 Task: Search one way flight ticket for 1 adult, 1 child, 1 infant in seat in premium economy from Obyan,saipan Island: Saipan International Airport (francisco C. Ada) to New Bern: Coastal Carolina Regional Airport (was Craven County Regional) on 8-4-2023. Choice of flights is Delta. Number of bags: 1 checked bag. Price is upto 110000. Outbound departure time preference is 17:00.
Action: Mouse moved to (286, 242)
Screenshot: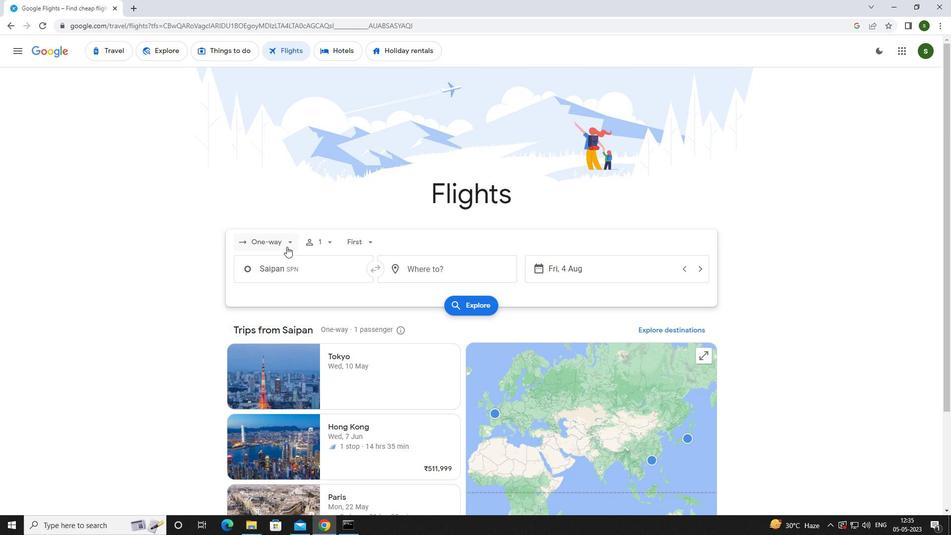 
Action: Mouse pressed left at (286, 242)
Screenshot: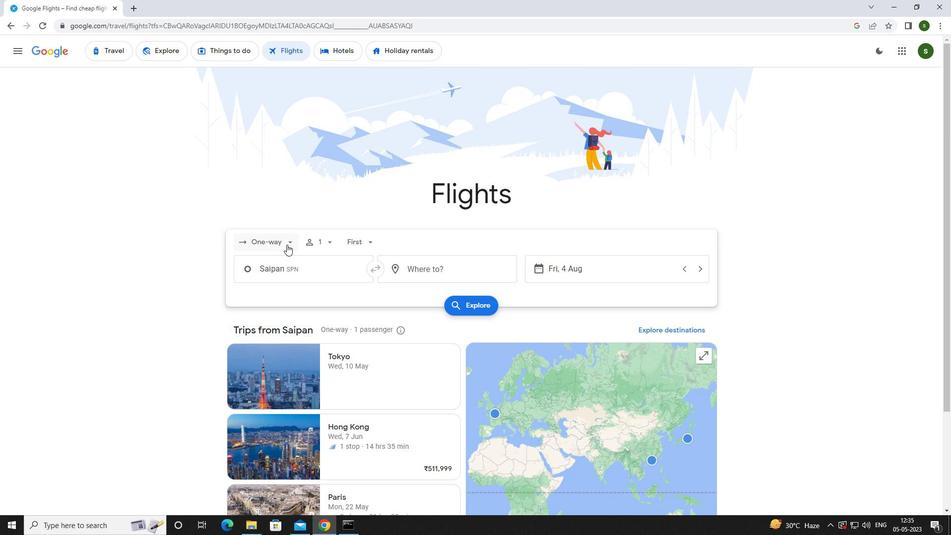 
Action: Mouse moved to (286, 288)
Screenshot: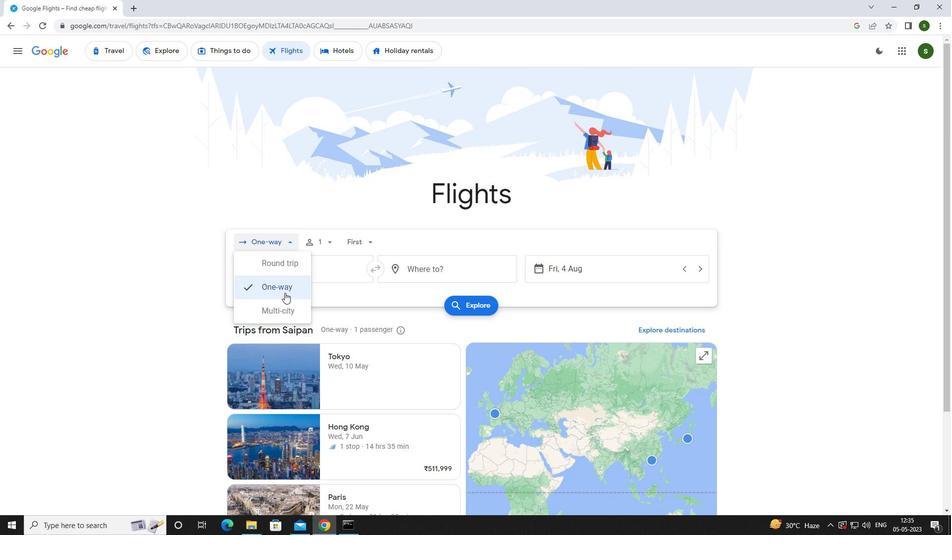 
Action: Mouse pressed left at (286, 288)
Screenshot: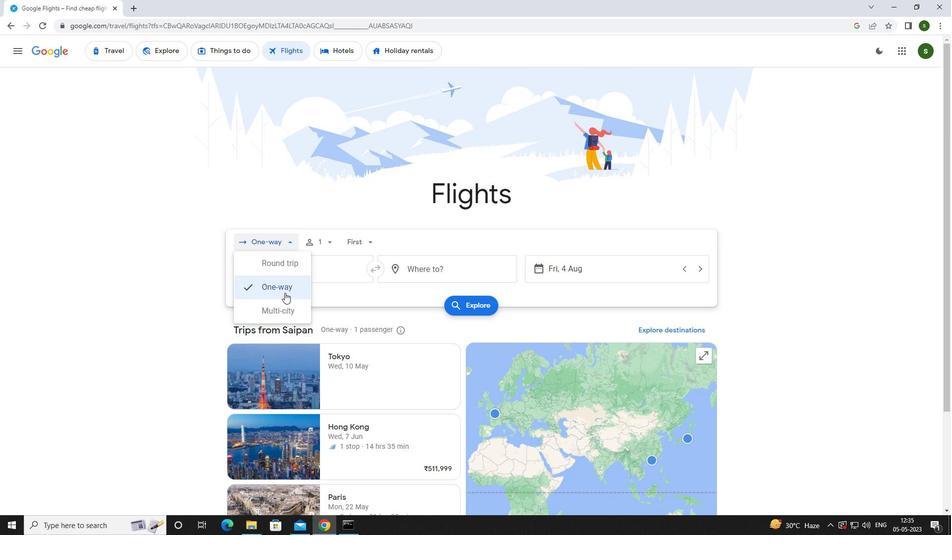 
Action: Mouse moved to (328, 239)
Screenshot: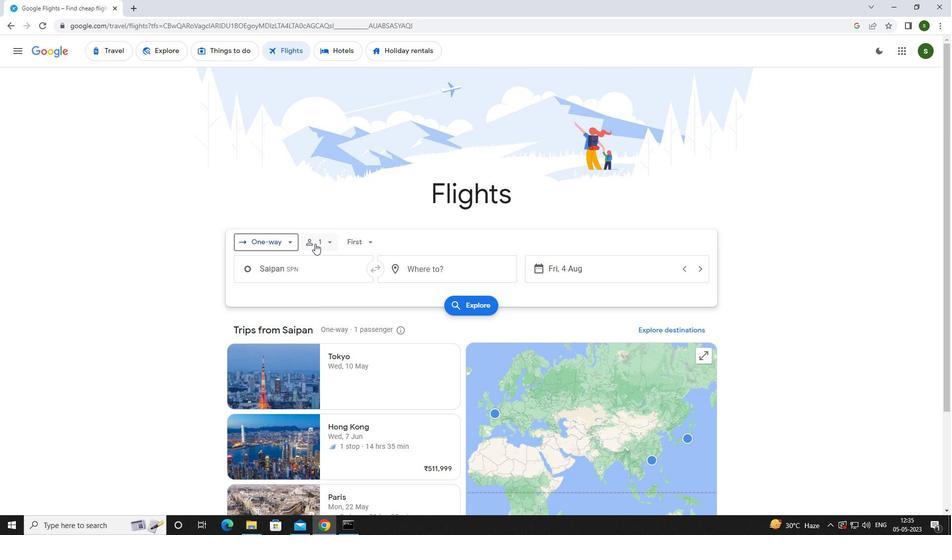 
Action: Mouse pressed left at (328, 239)
Screenshot: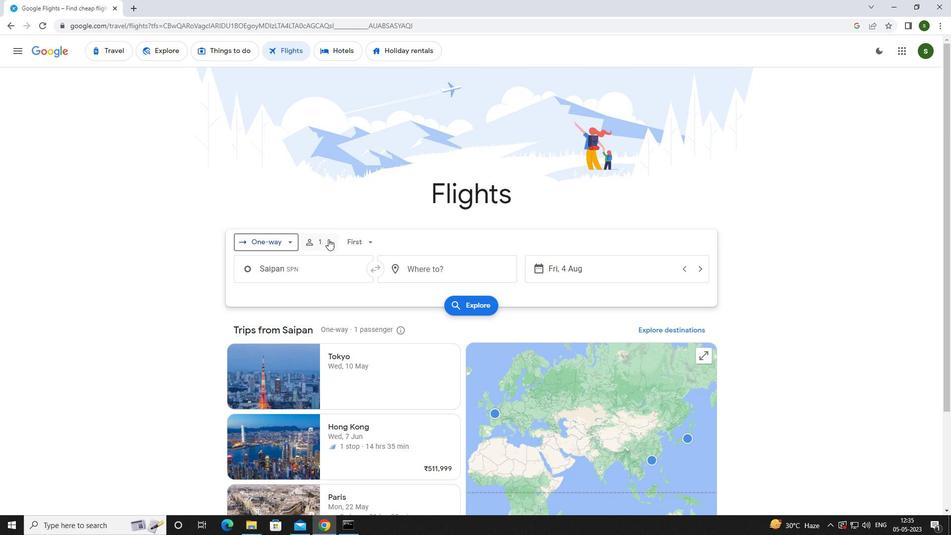 
Action: Mouse moved to (410, 295)
Screenshot: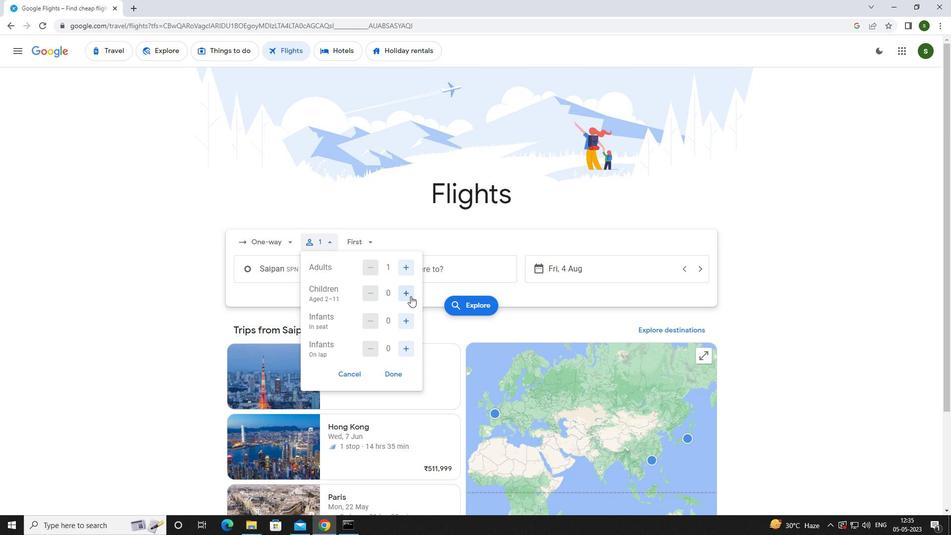 
Action: Mouse pressed left at (410, 295)
Screenshot: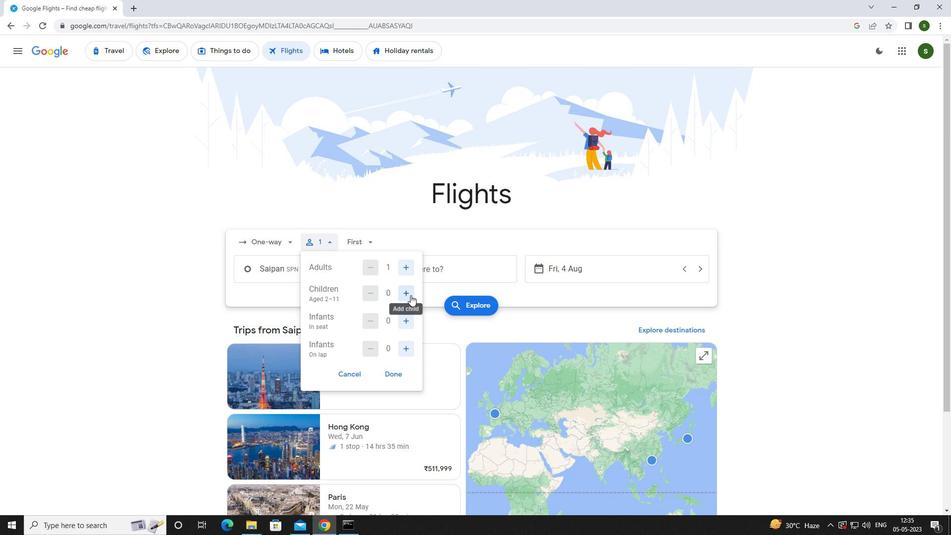 
Action: Mouse moved to (405, 320)
Screenshot: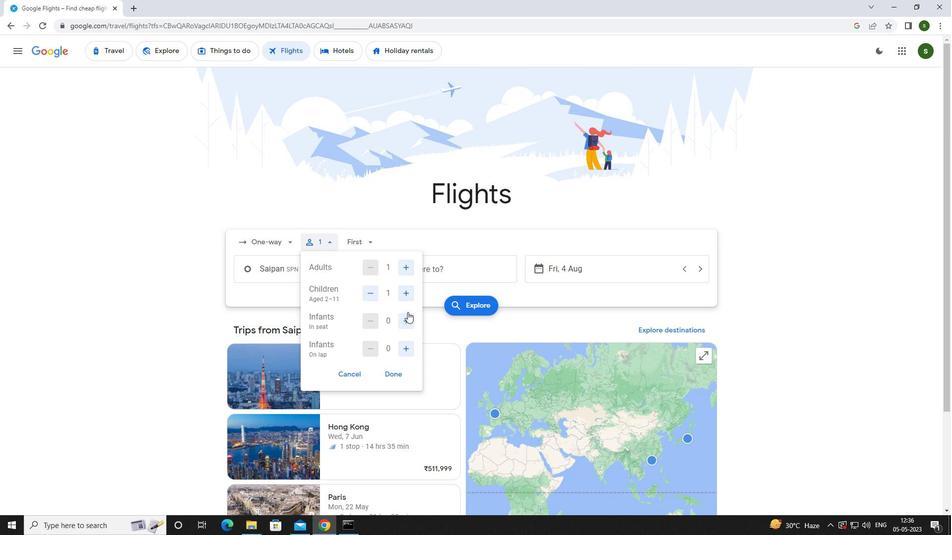 
Action: Mouse pressed left at (405, 320)
Screenshot: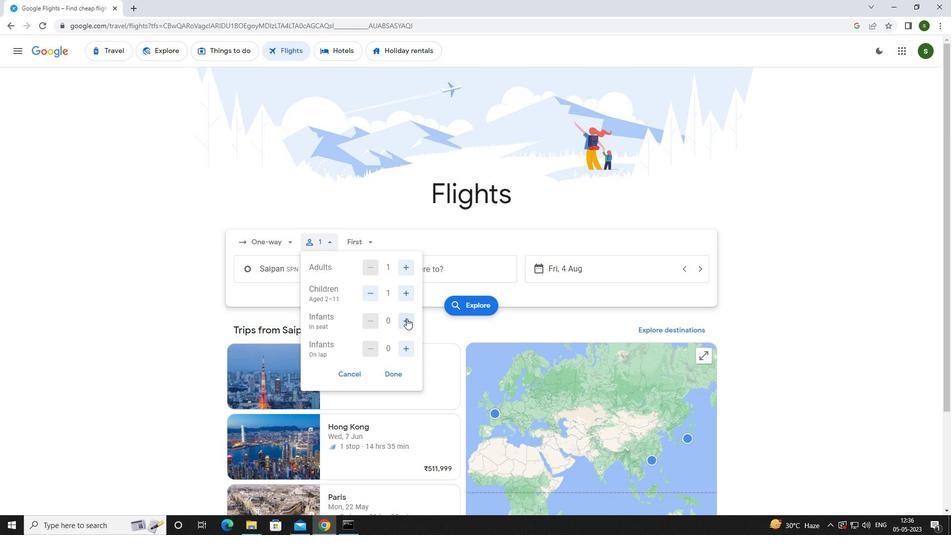 
Action: Mouse moved to (357, 239)
Screenshot: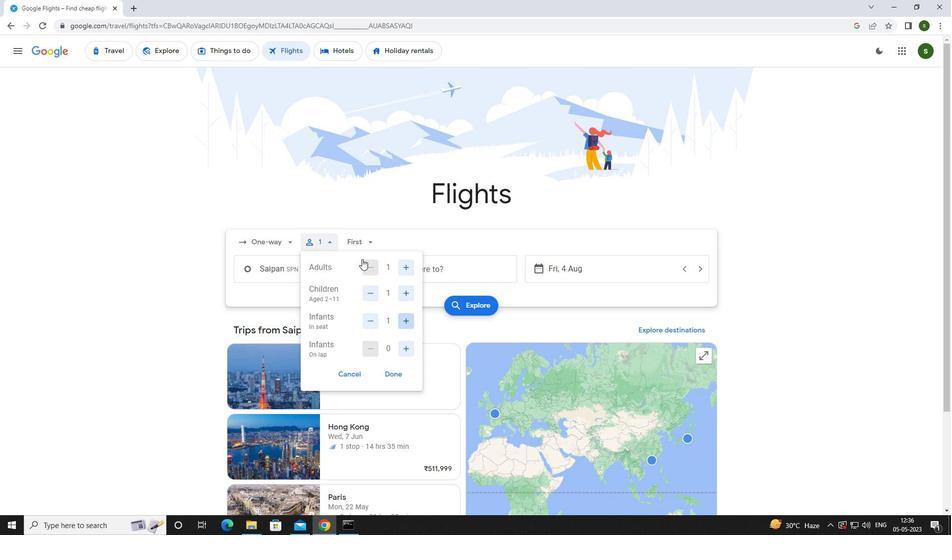 
Action: Mouse pressed left at (357, 239)
Screenshot: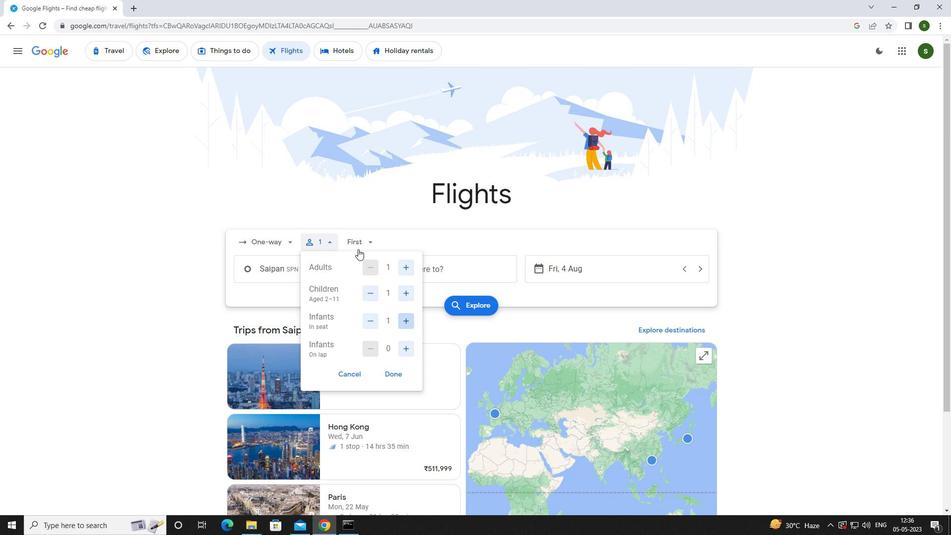 
Action: Mouse moved to (381, 281)
Screenshot: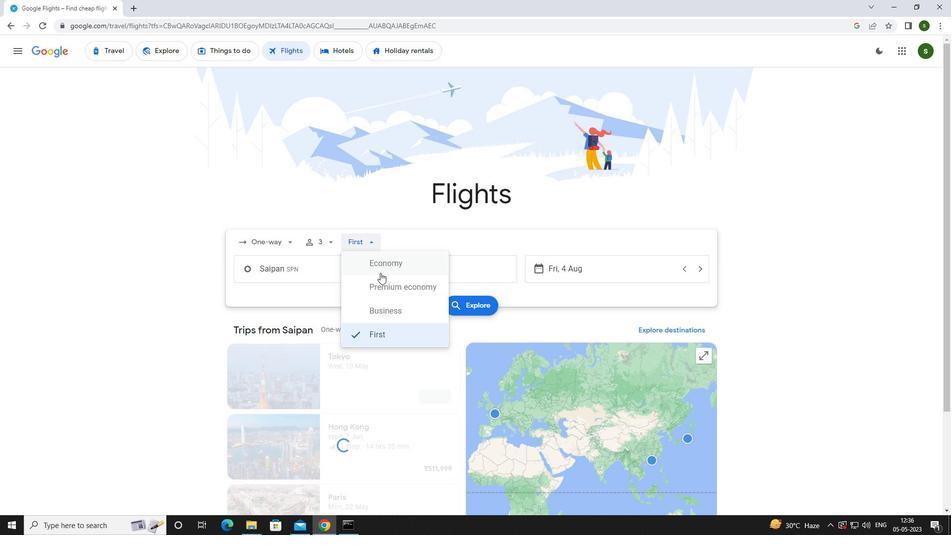 
Action: Mouse pressed left at (381, 281)
Screenshot: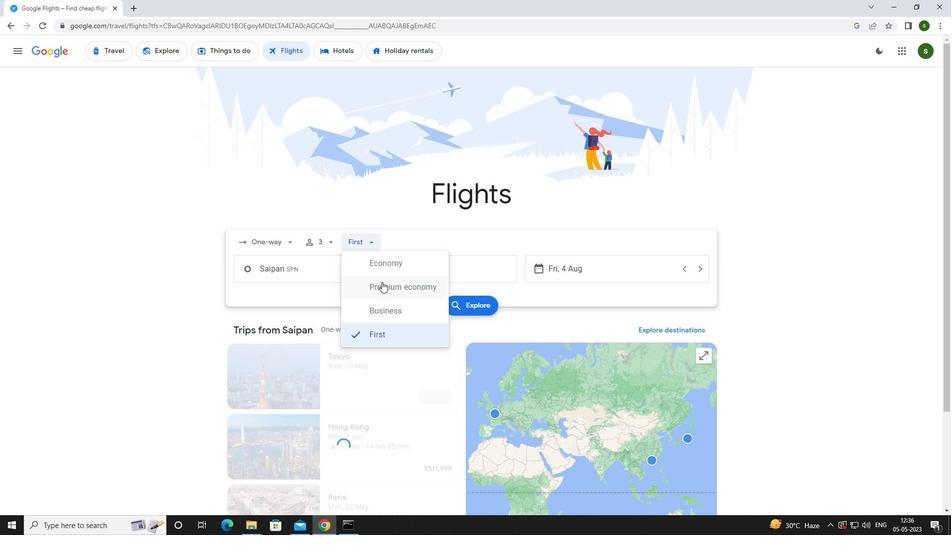 
Action: Mouse moved to (329, 269)
Screenshot: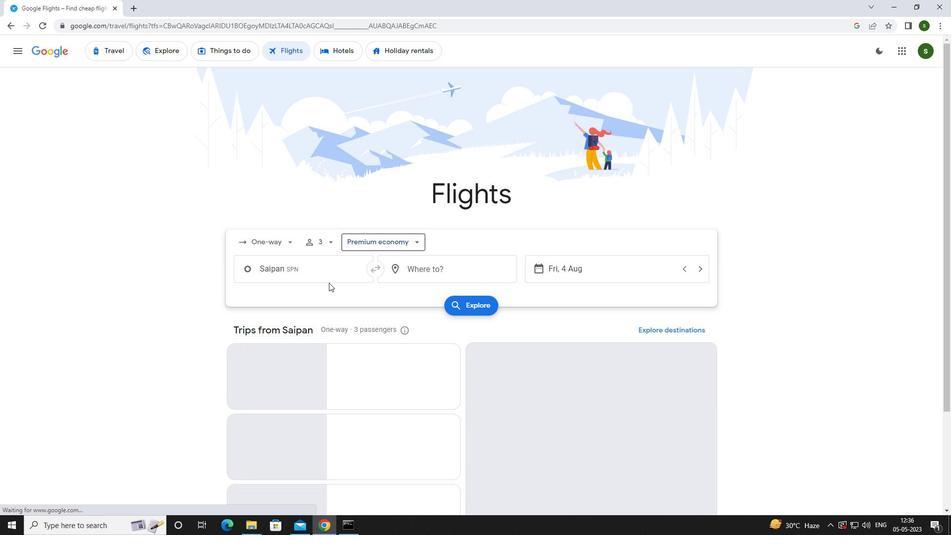 
Action: Mouse pressed left at (329, 269)
Screenshot: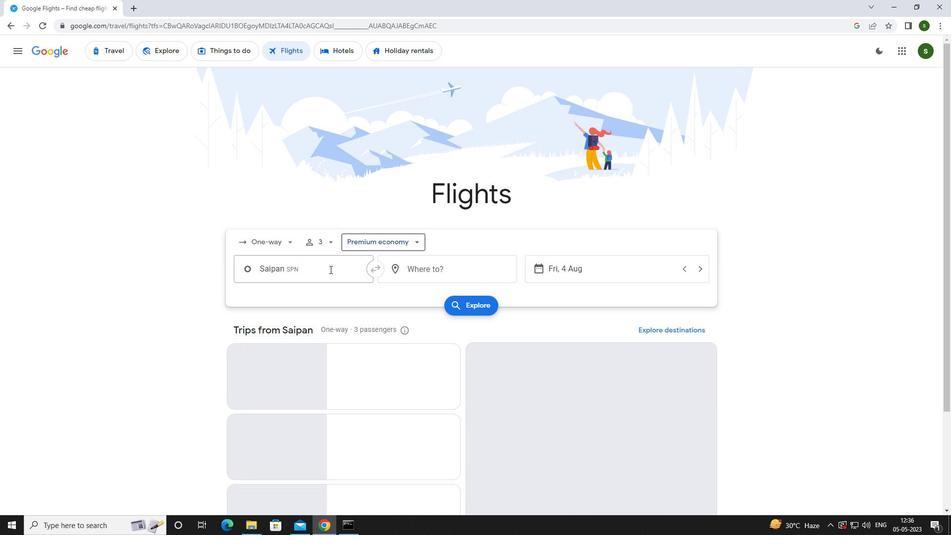 
Action: Key pressed <Key.caps_lock>o<Key.caps_lock>byan
Screenshot: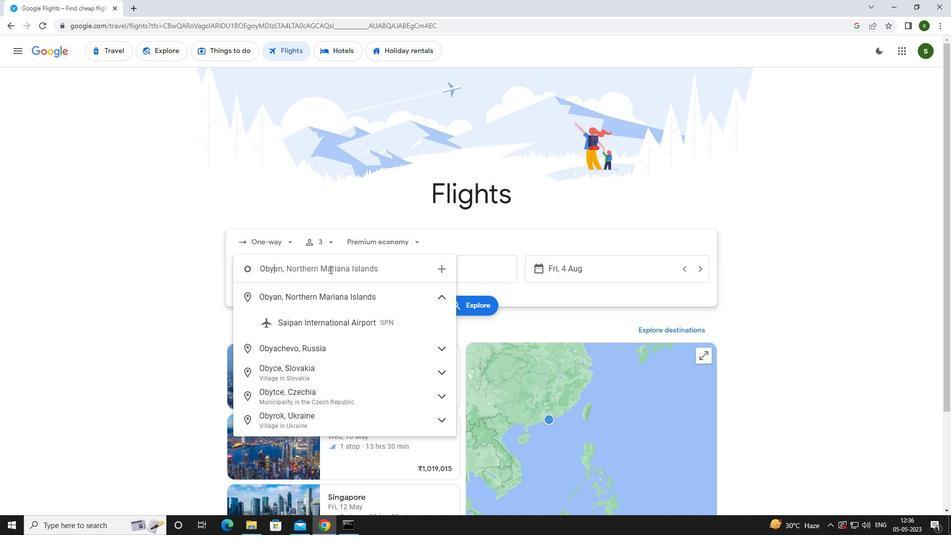 
Action: Mouse moved to (331, 320)
Screenshot: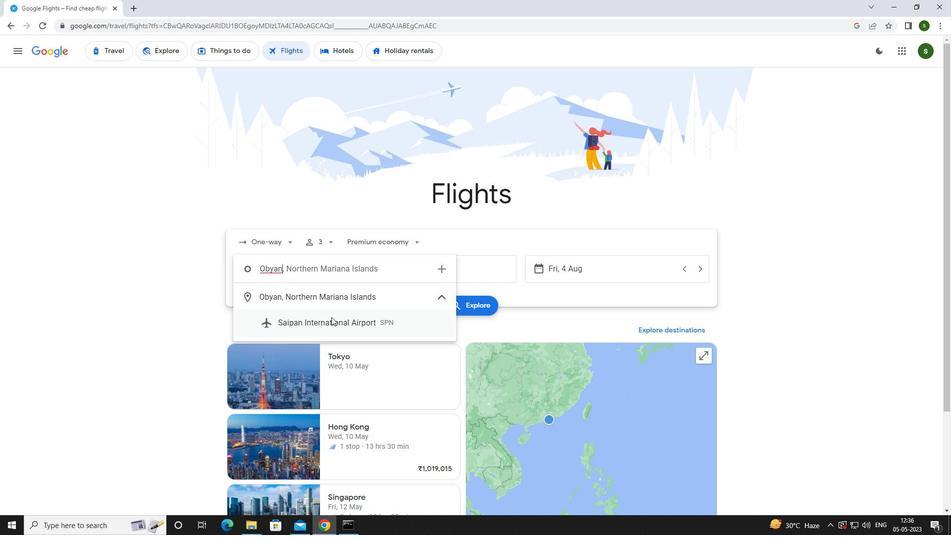 
Action: Mouse pressed left at (331, 320)
Screenshot: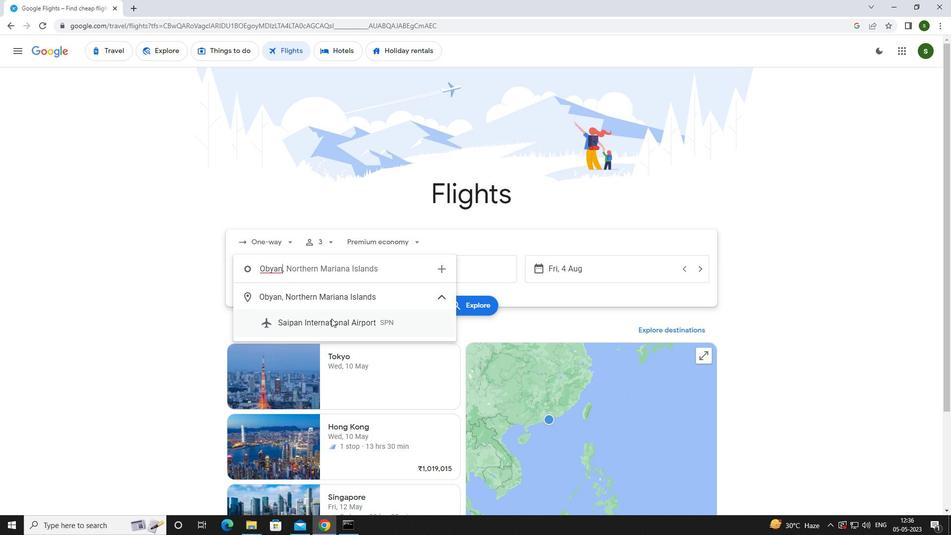 
Action: Mouse moved to (434, 268)
Screenshot: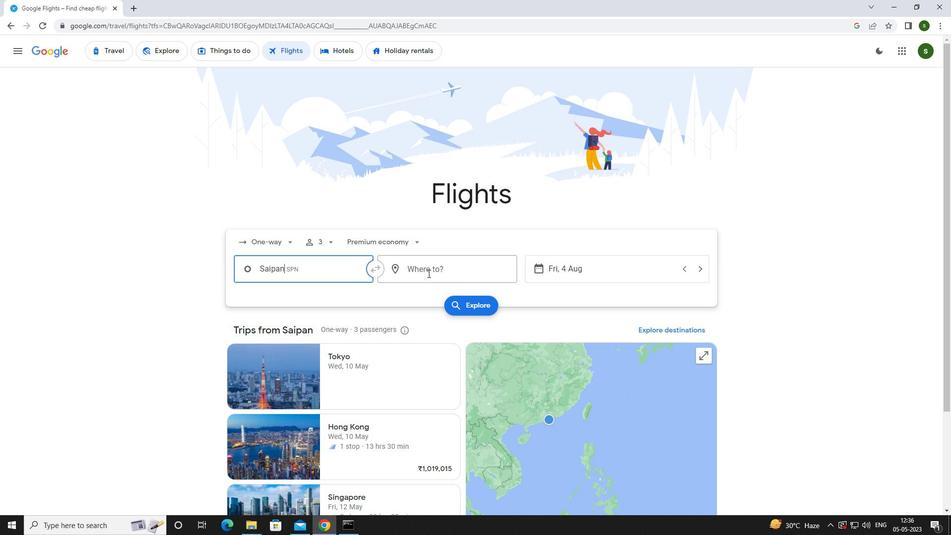
Action: Mouse pressed left at (434, 268)
Screenshot: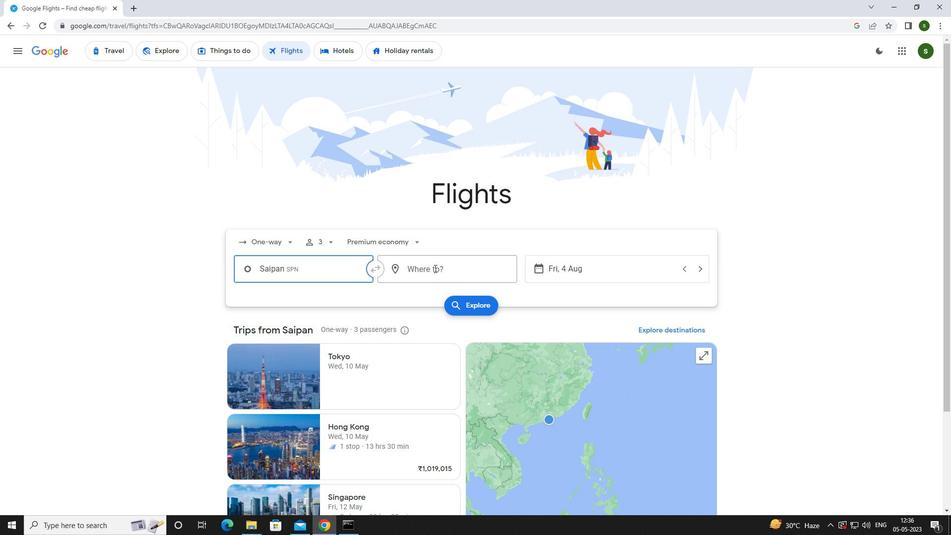 
Action: Key pressed <Key.caps_lock>c<Key.caps_lock>oastal
Screenshot: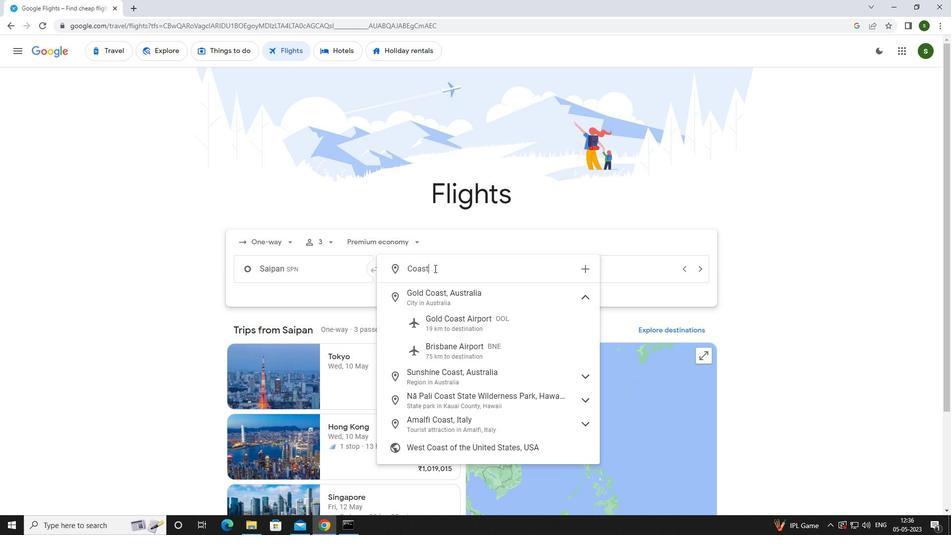 
Action: Mouse moved to (429, 290)
Screenshot: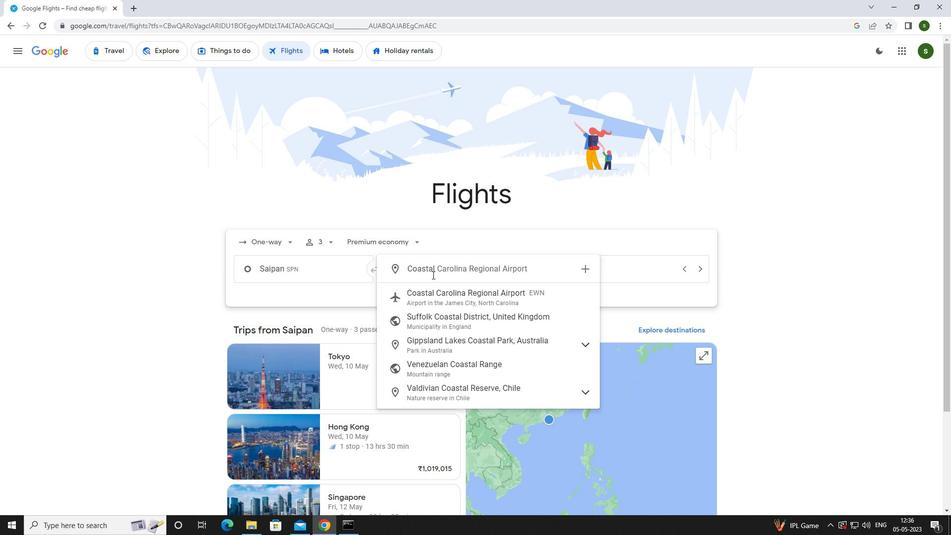 
Action: Mouse pressed left at (429, 290)
Screenshot: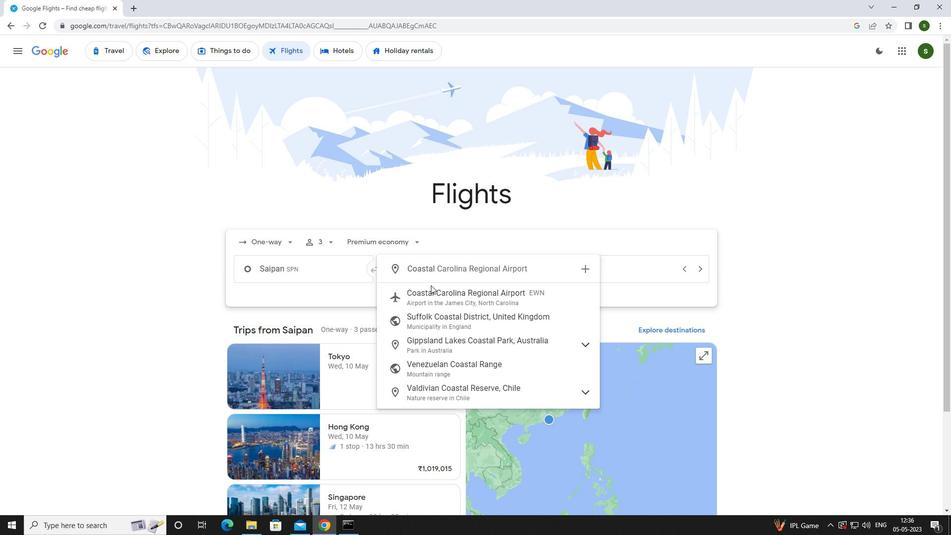 
Action: Mouse moved to (593, 268)
Screenshot: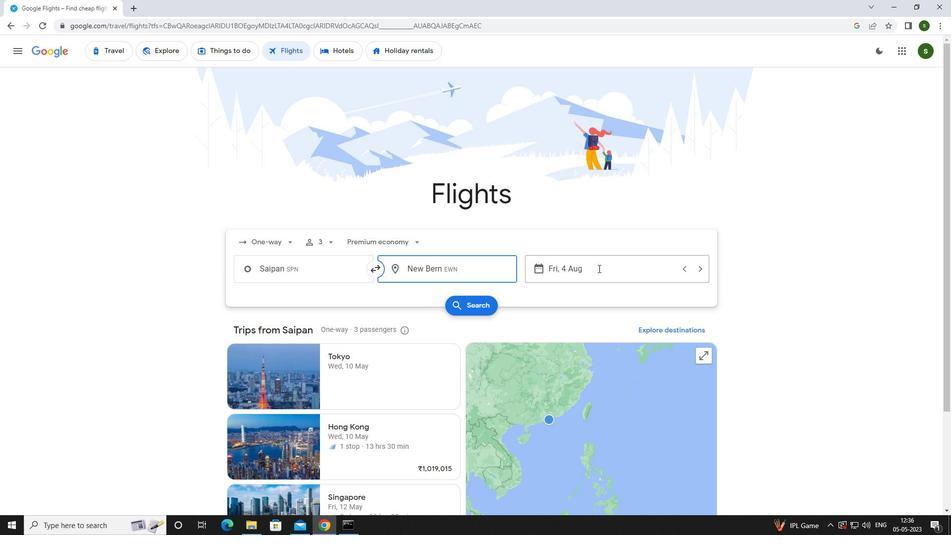 
Action: Mouse pressed left at (593, 268)
Screenshot: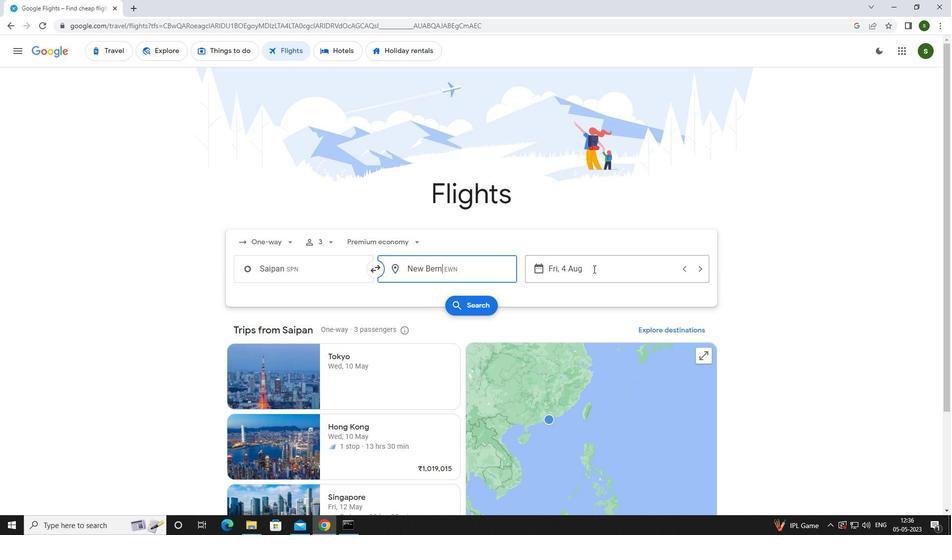 
Action: Mouse moved to (480, 336)
Screenshot: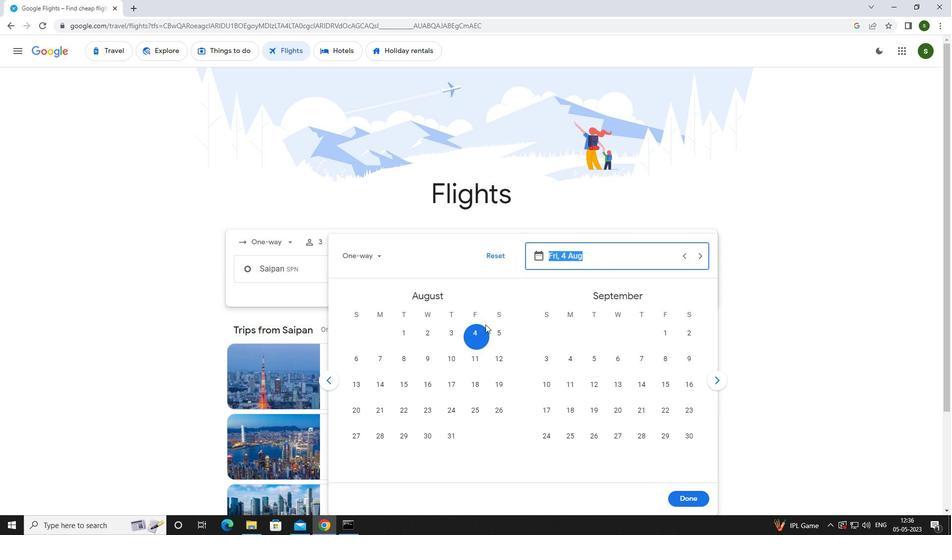 
Action: Mouse pressed left at (480, 336)
Screenshot: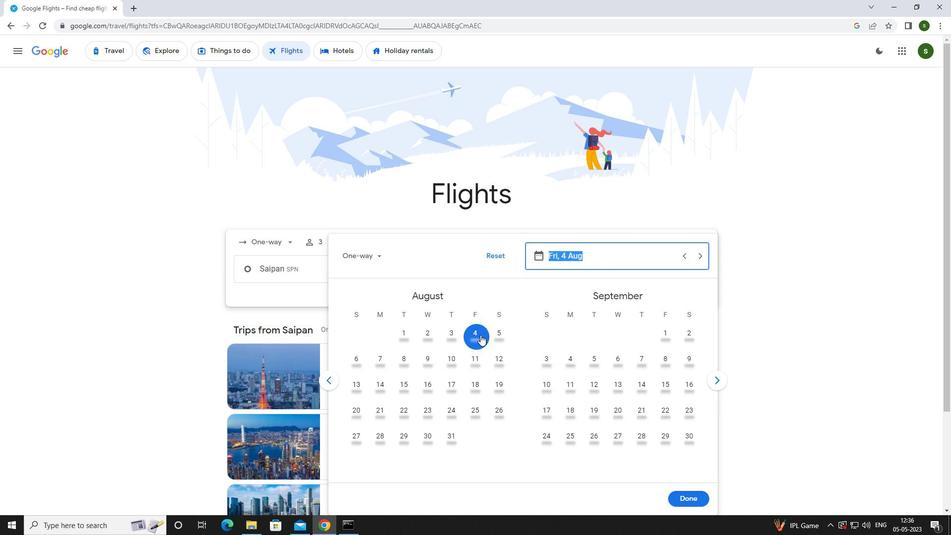 
Action: Mouse moved to (681, 493)
Screenshot: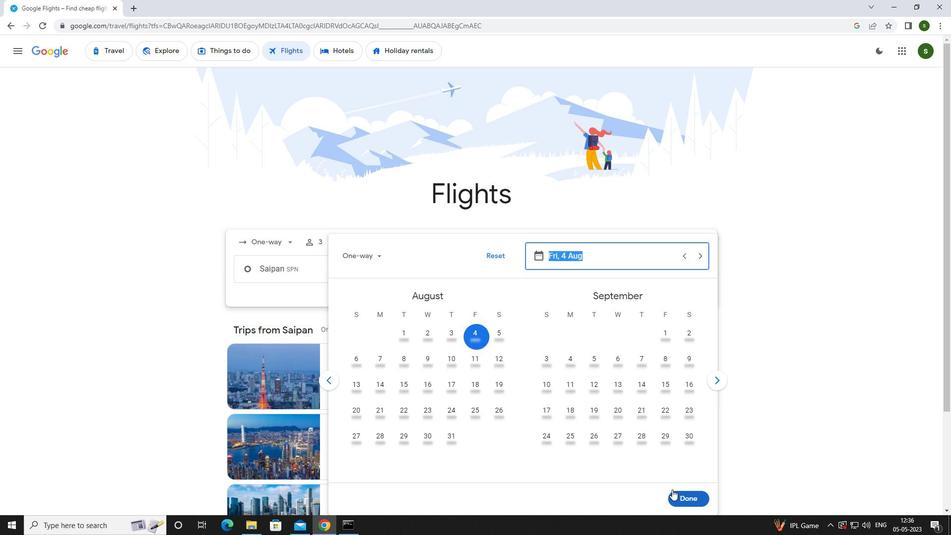 
Action: Mouse pressed left at (681, 493)
Screenshot: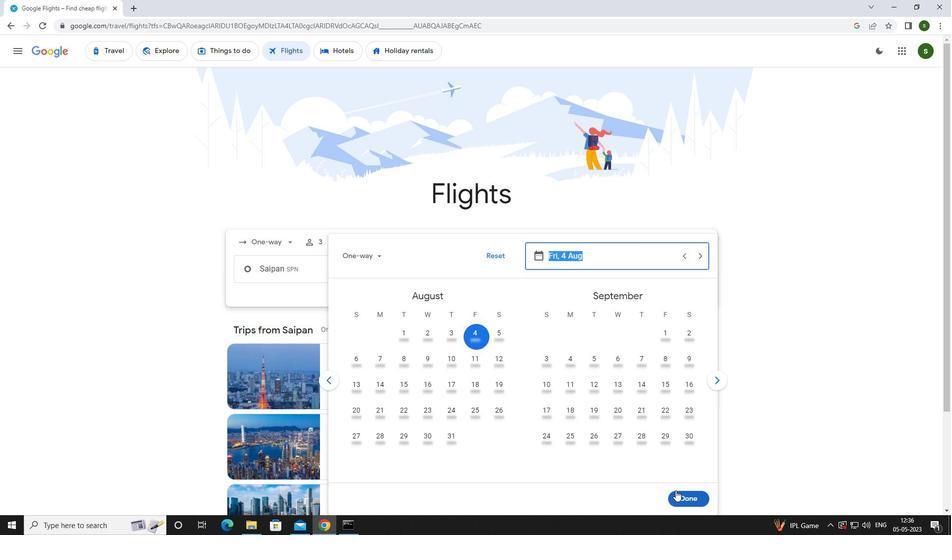 
Action: Mouse moved to (457, 306)
Screenshot: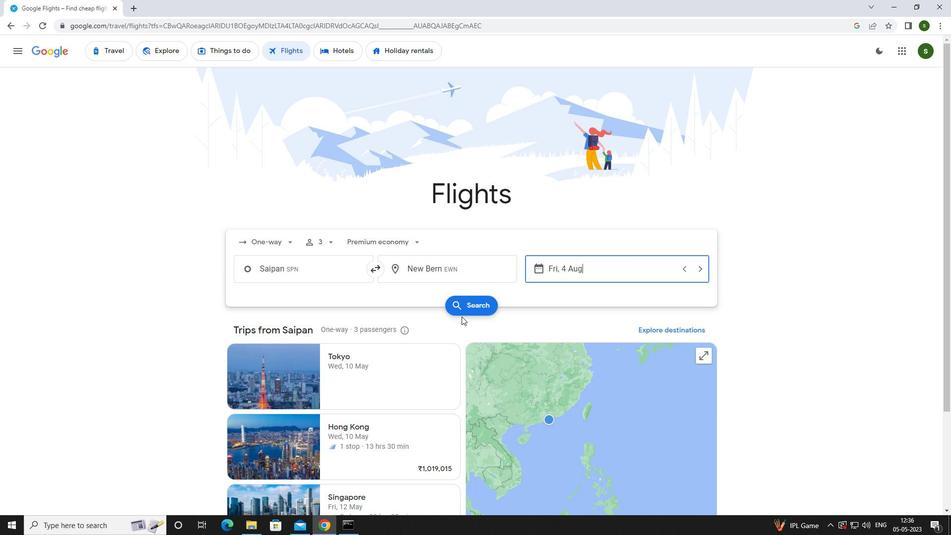
Action: Mouse pressed left at (457, 306)
Screenshot: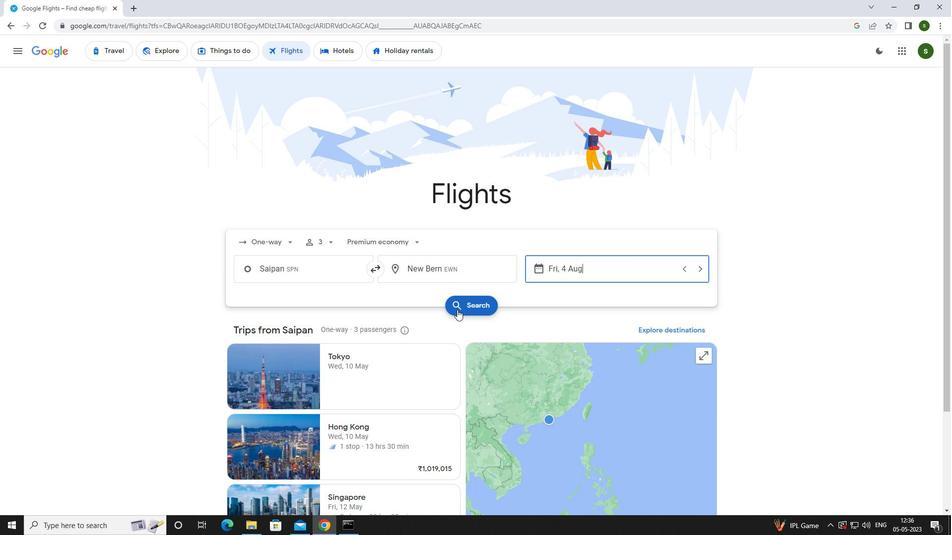 
Action: Mouse moved to (255, 144)
Screenshot: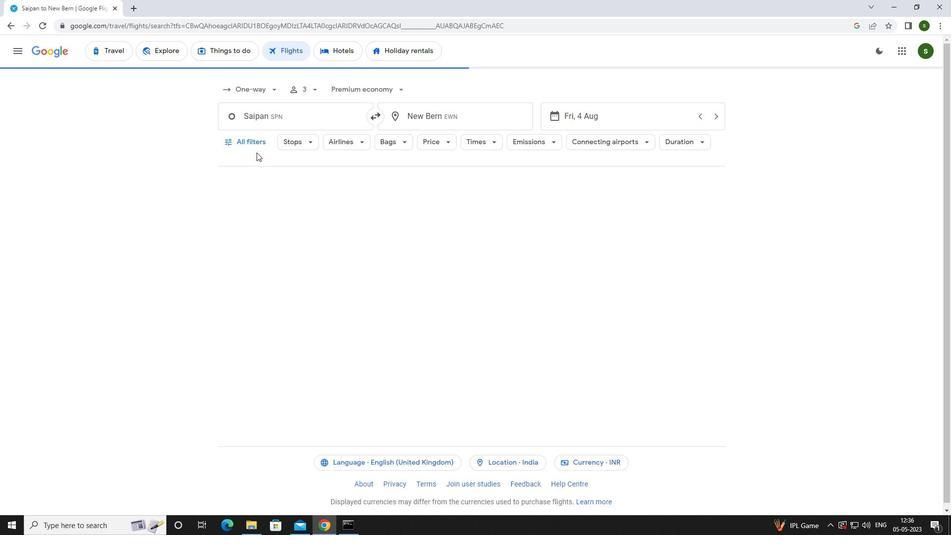 
Action: Mouse pressed left at (255, 144)
Screenshot: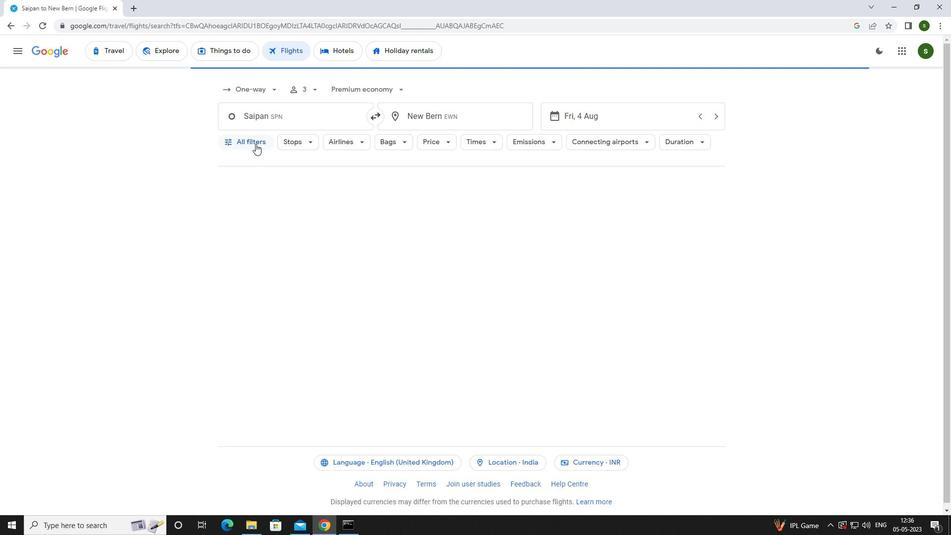 
Action: Mouse moved to (370, 350)
Screenshot: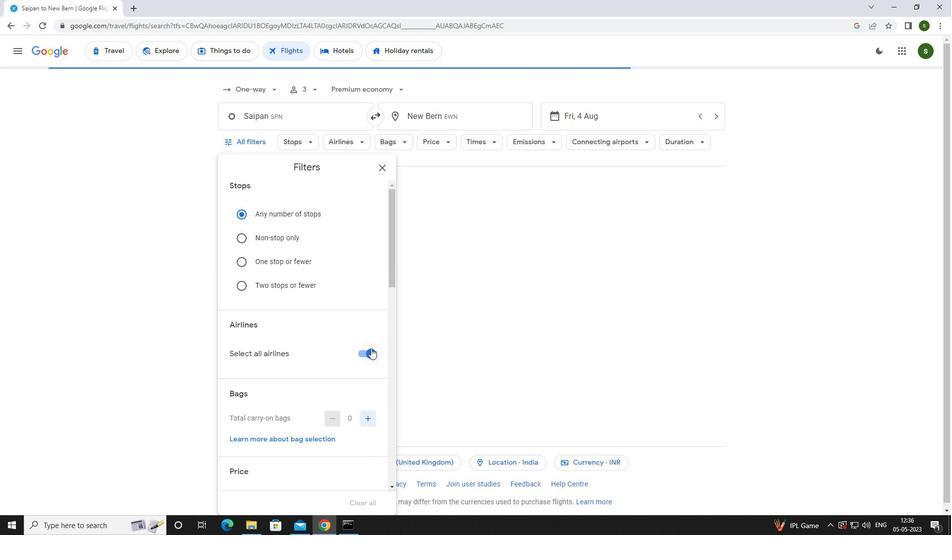
Action: Mouse pressed left at (370, 350)
Screenshot: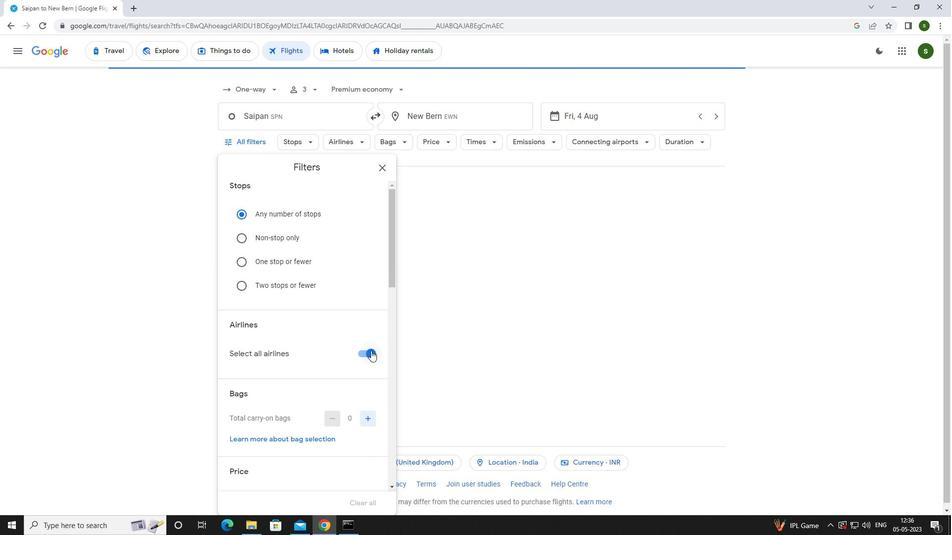 
Action: Mouse moved to (369, 351)
Screenshot: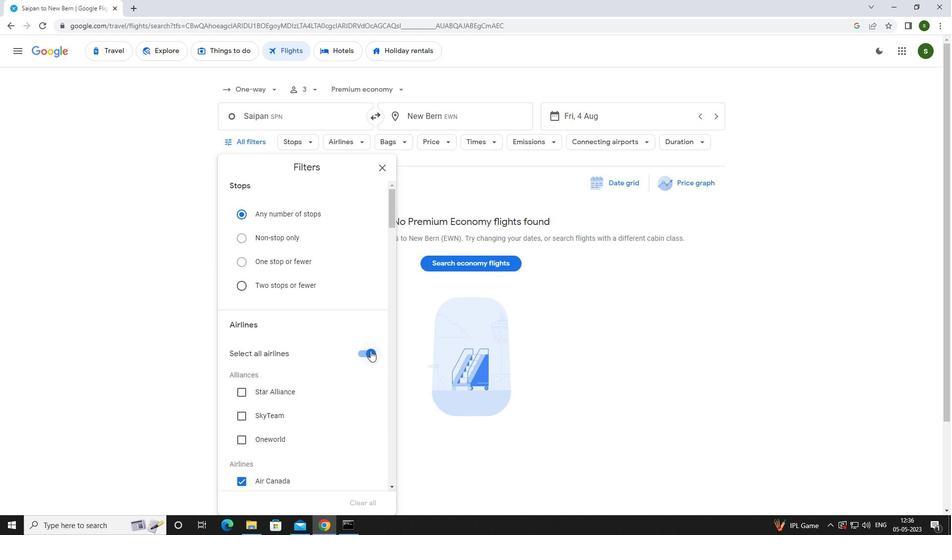 
Action: Mouse pressed left at (369, 351)
Screenshot: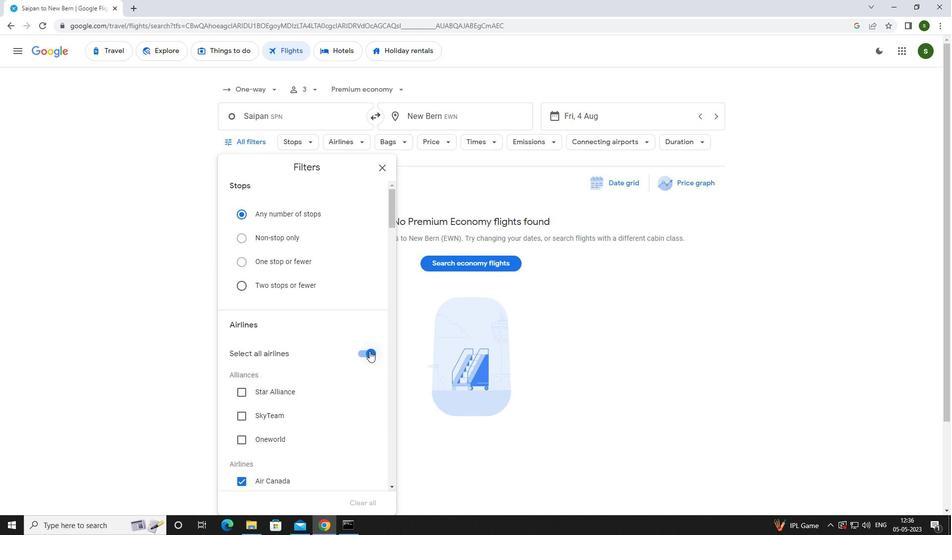 
Action: Mouse moved to (369, 351)
Screenshot: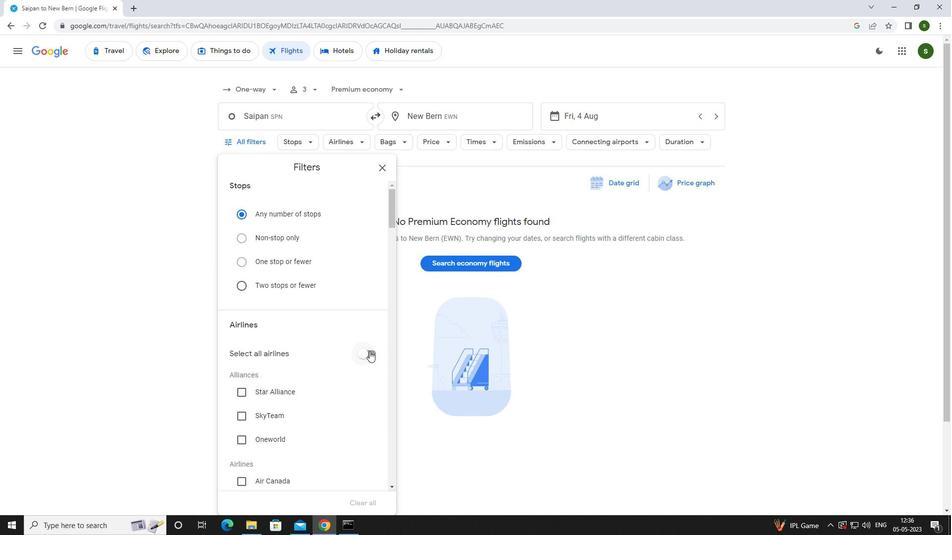 
Action: Mouse scrolled (369, 350) with delta (0, 0)
Screenshot: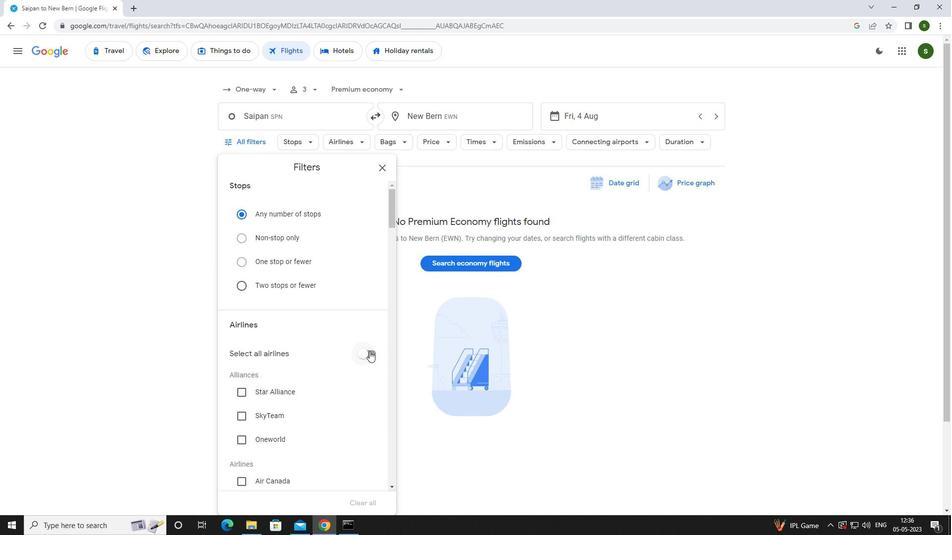 
Action: Mouse moved to (366, 351)
Screenshot: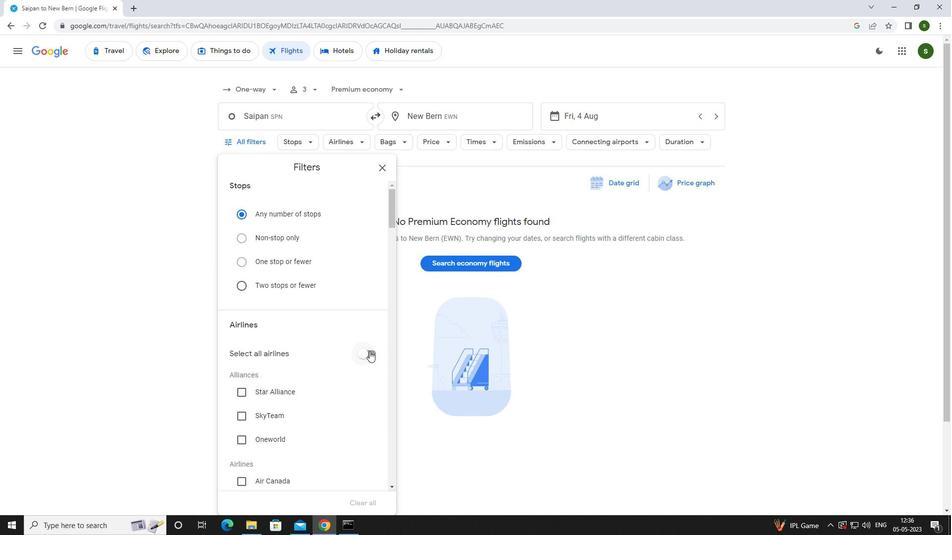 
Action: Mouse scrolled (366, 350) with delta (0, 0)
Screenshot: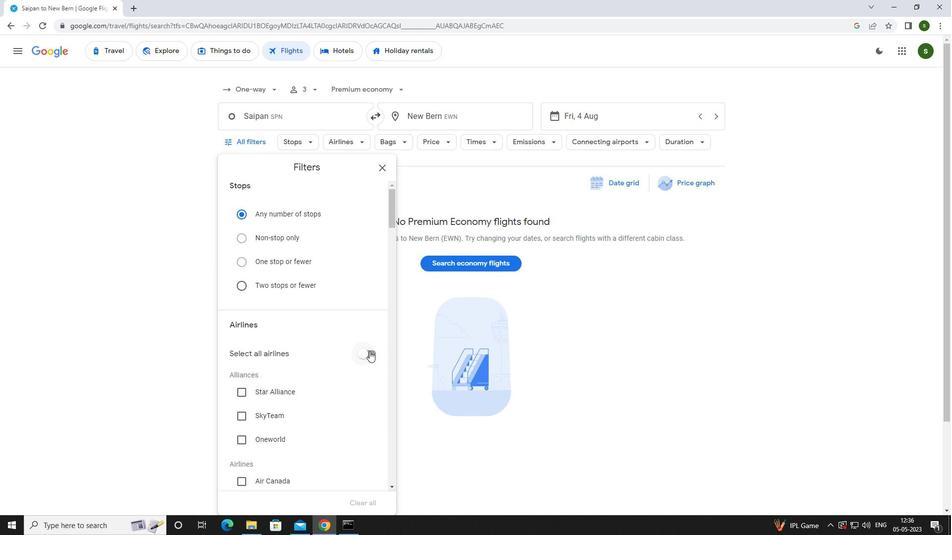 
Action: Mouse moved to (353, 347)
Screenshot: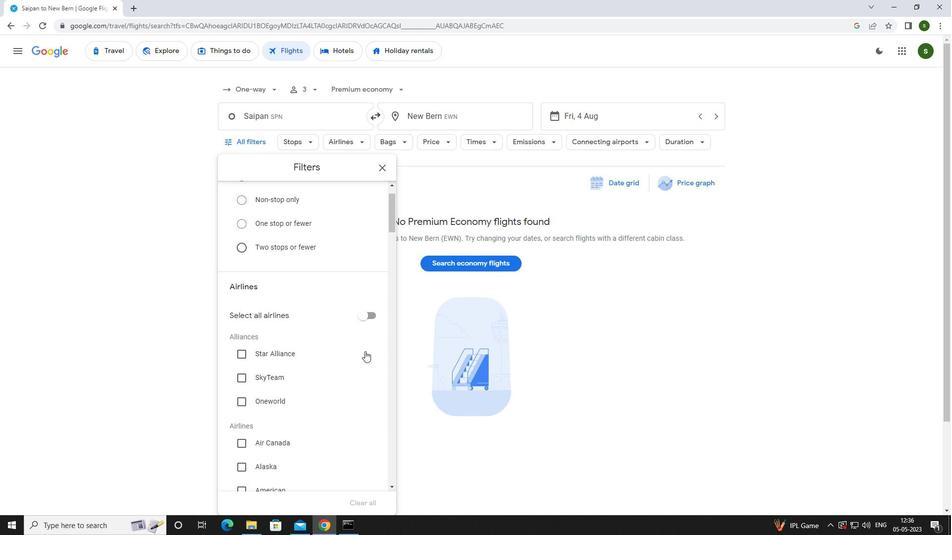 
Action: Mouse scrolled (353, 347) with delta (0, 0)
Screenshot: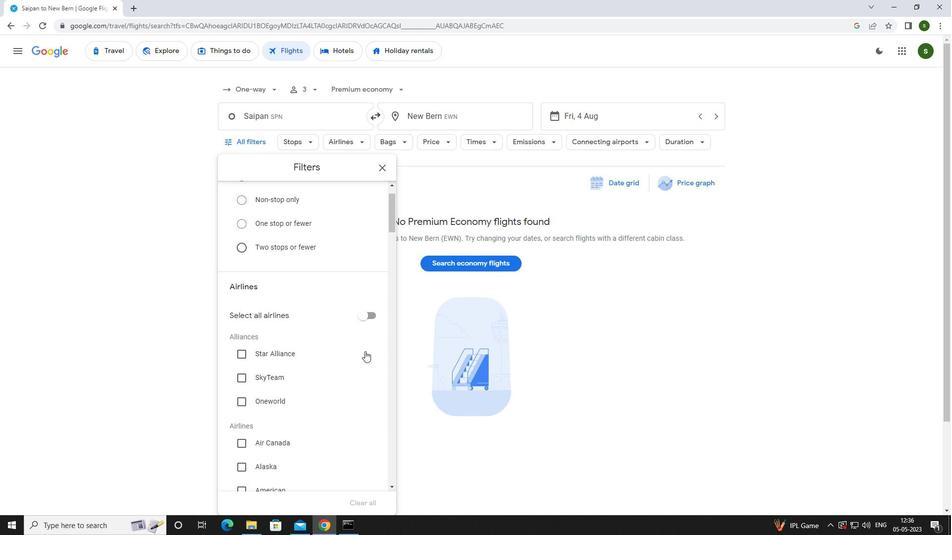 
Action: Mouse moved to (350, 344)
Screenshot: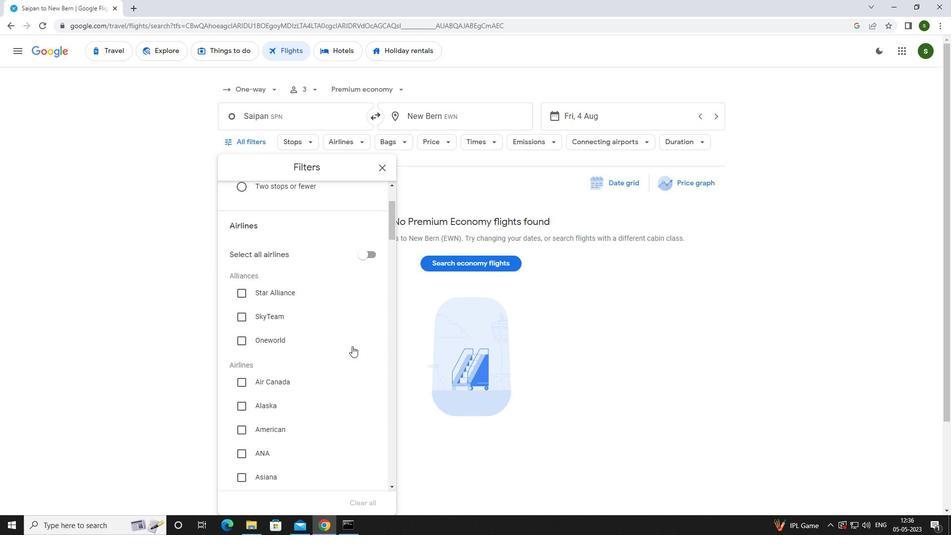 
Action: Mouse scrolled (350, 344) with delta (0, 0)
Screenshot: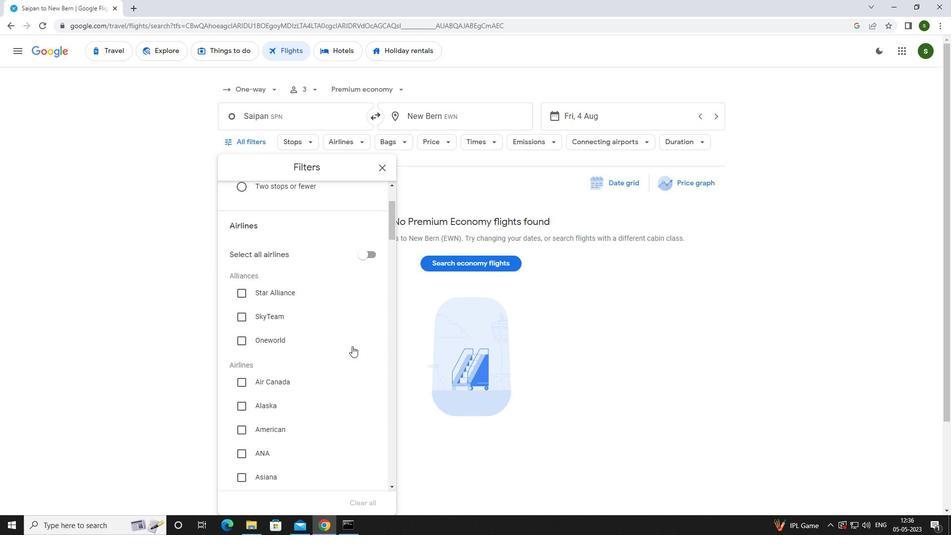 
Action: Mouse moved to (349, 342)
Screenshot: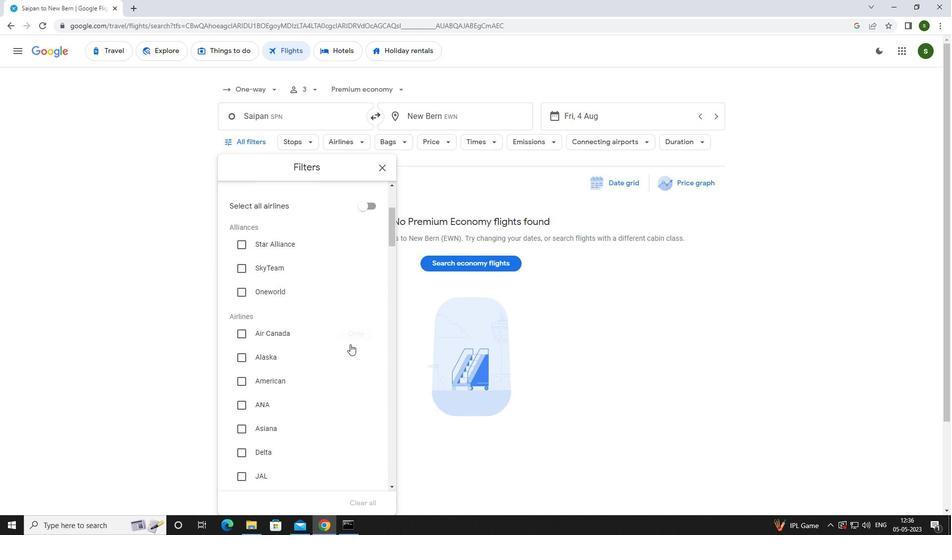
Action: Mouse scrolled (349, 341) with delta (0, 0)
Screenshot: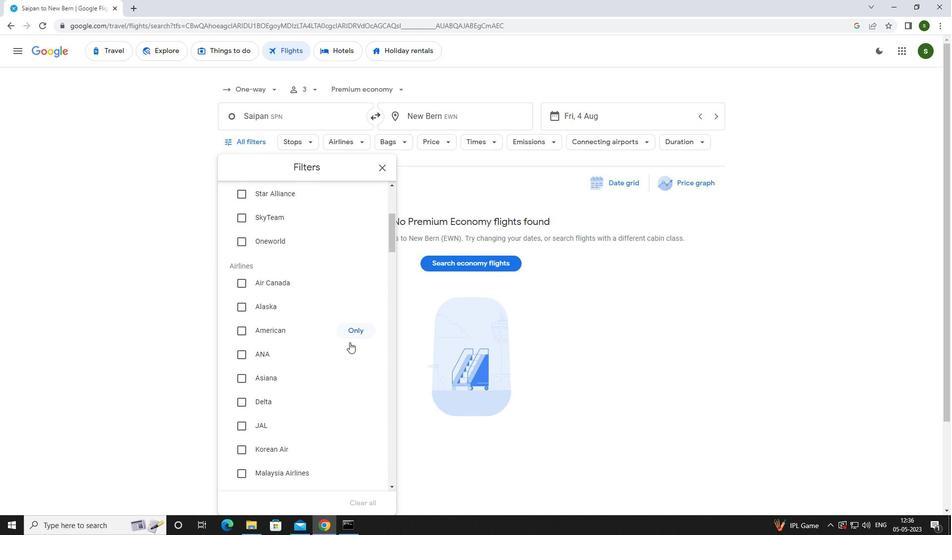 
Action: Mouse moved to (270, 350)
Screenshot: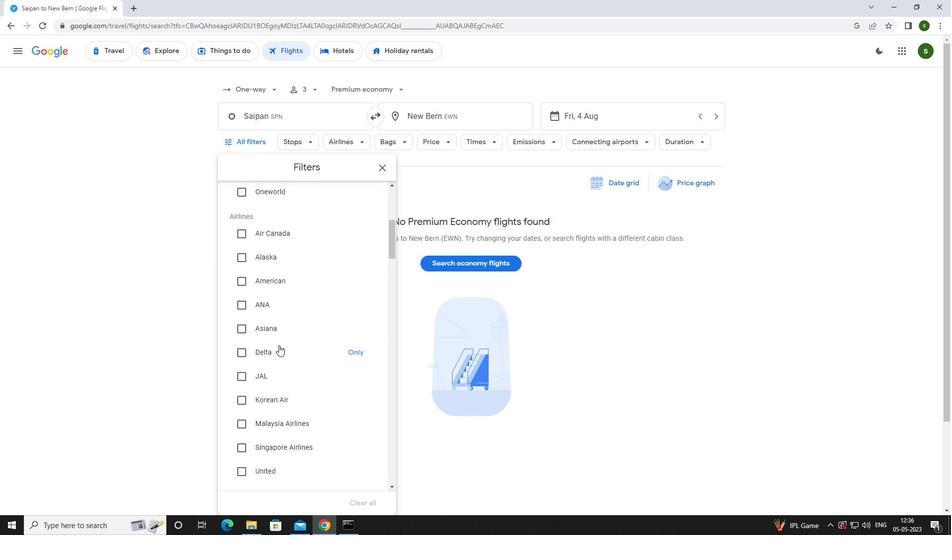 
Action: Mouse pressed left at (270, 350)
Screenshot: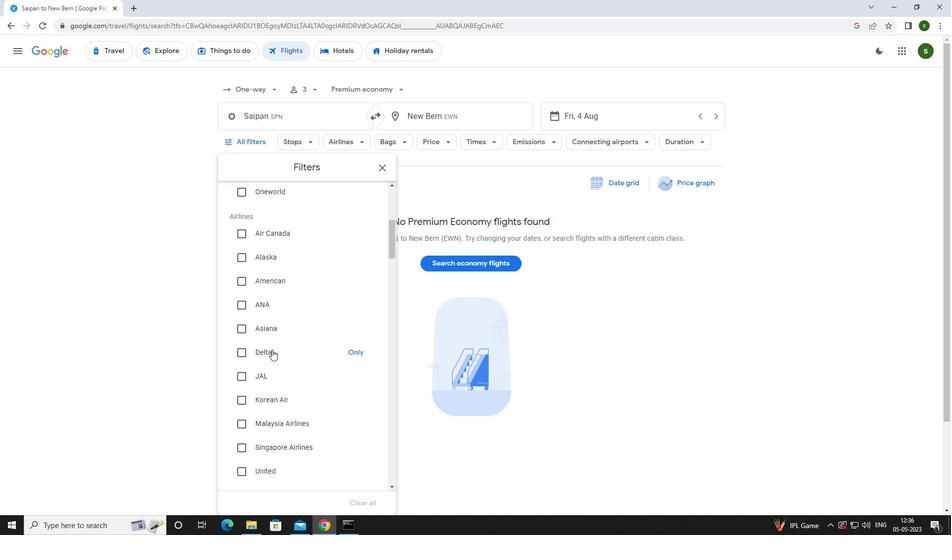 
Action: Mouse scrolled (270, 349) with delta (0, 0)
Screenshot: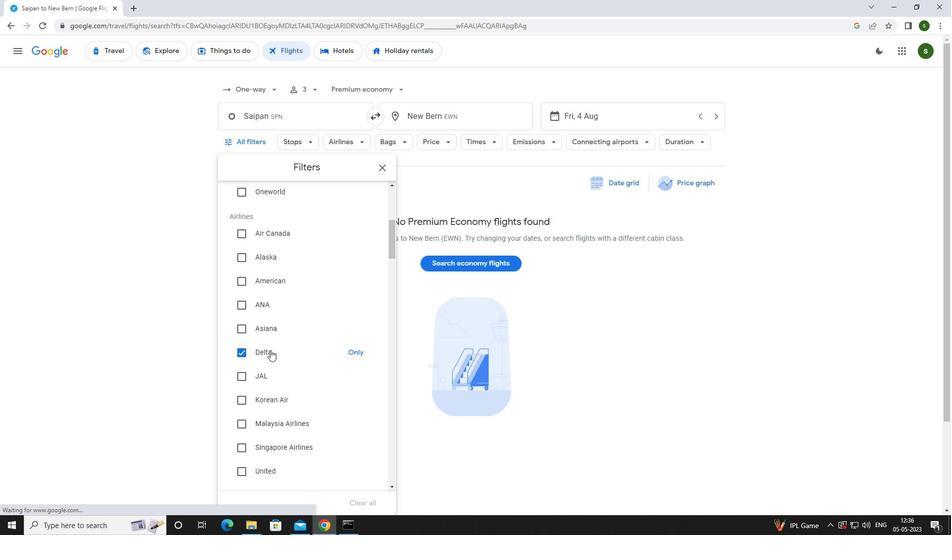 
Action: Mouse scrolled (270, 349) with delta (0, 0)
Screenshot: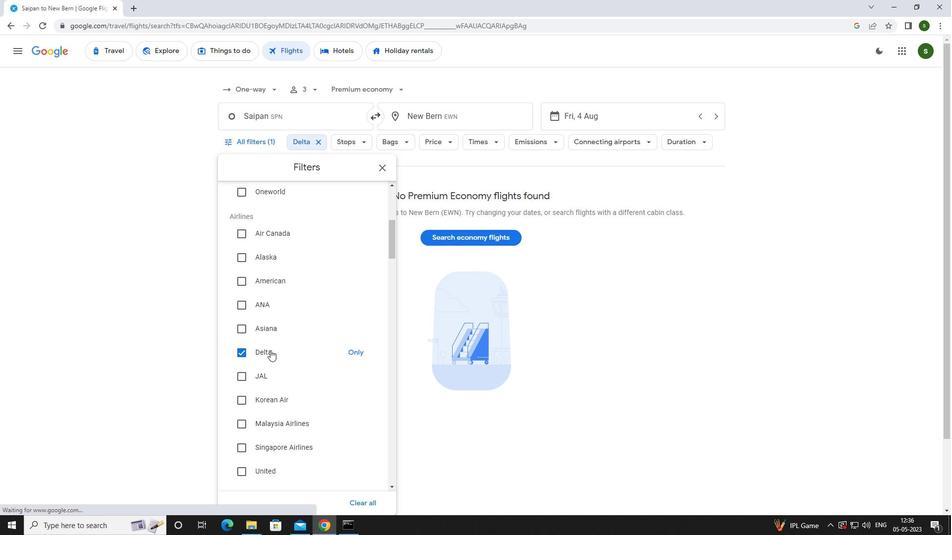 
Action: Mouse scrolled (270, 349) with delta (0, 0)
Screenshot: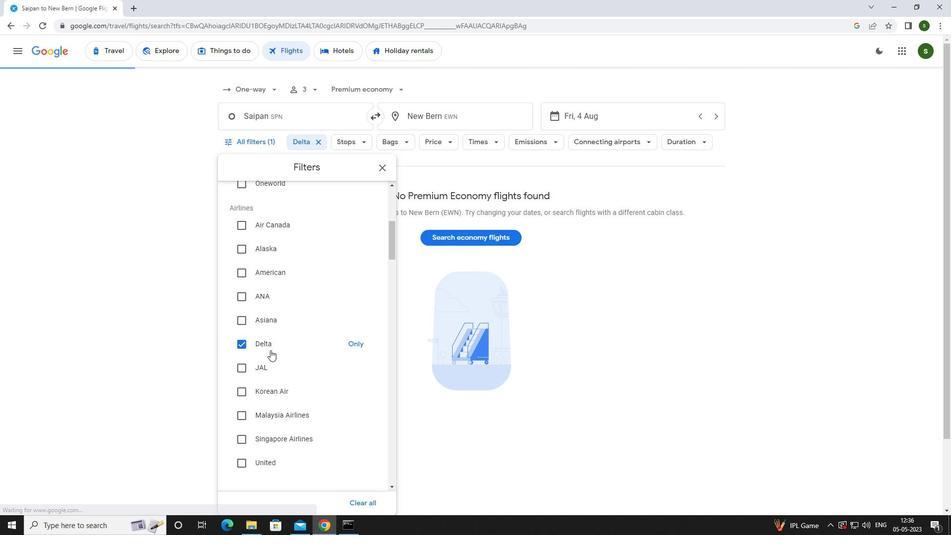 
Action: Mouse scrolled (270, 349) with delta (0, 0)
Screenshot: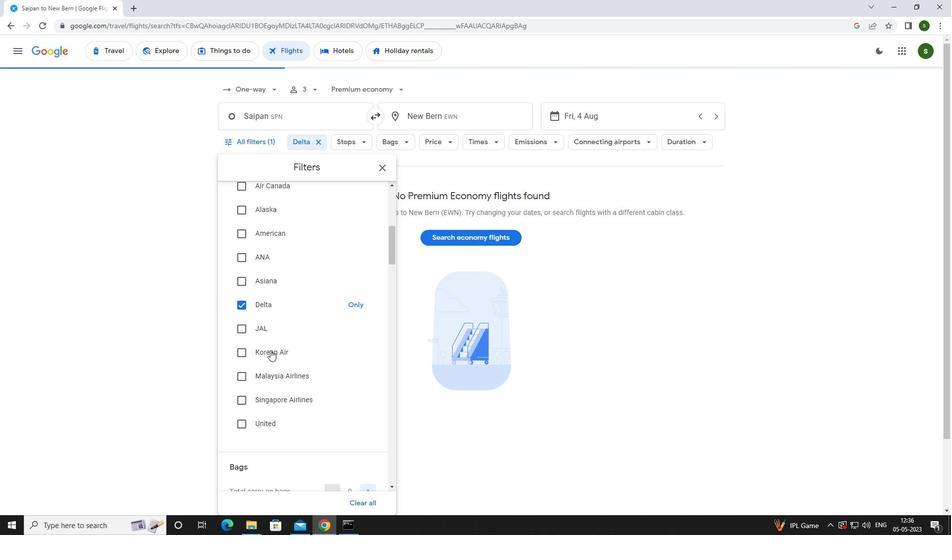 
Action: Mouse scrolled (270, 349) with delta (0, 0)
Screenshot: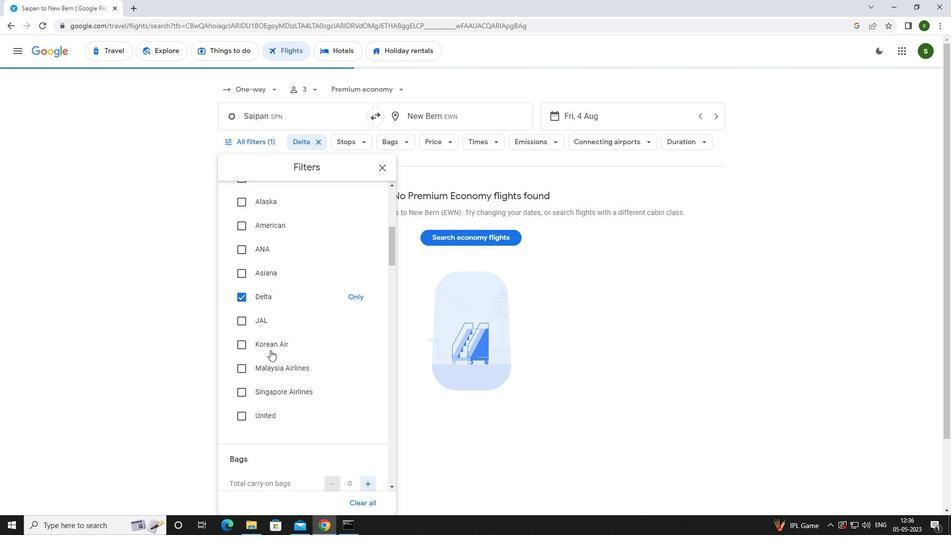 
Action: Mouse moved to (294, 343)
Screenshot: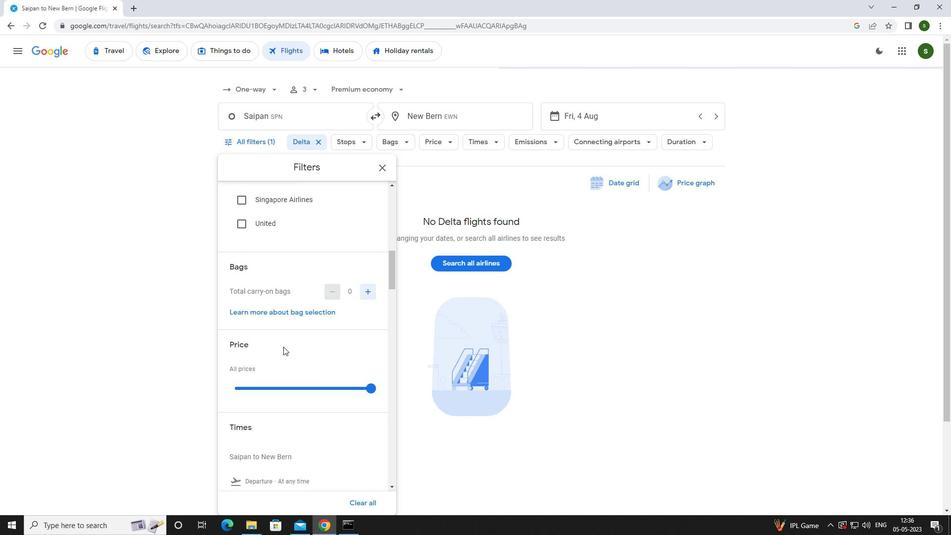 
Action: Mouse scrolled (294, 343) with delta (0, 0)
Screenshot: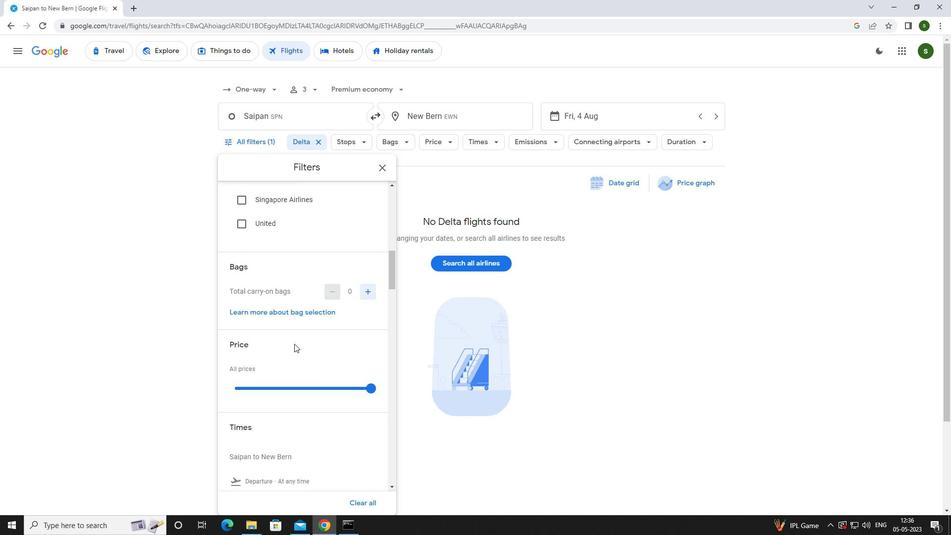 
Action: Mouse moved to (371, 336)
Screenshot: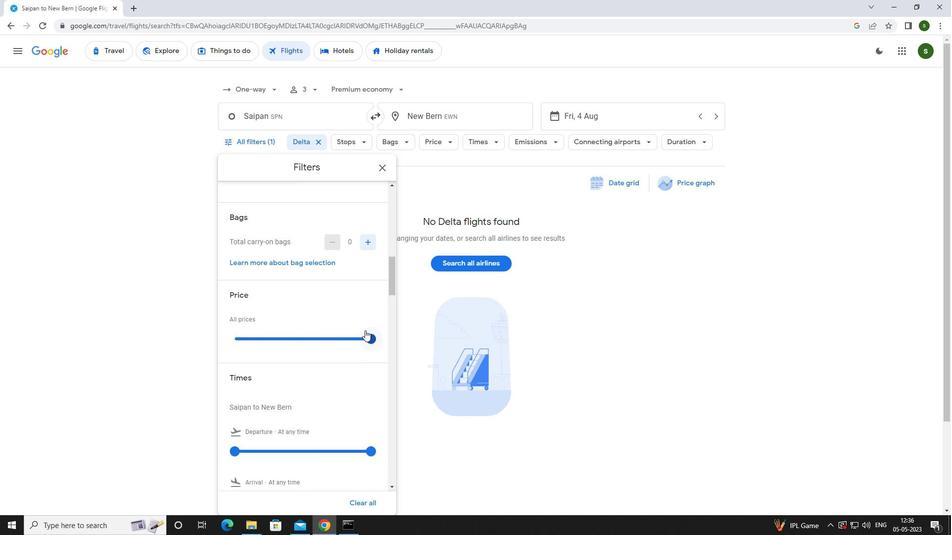 
Action: Mouse pressed left at (371, 336)
Screenshot: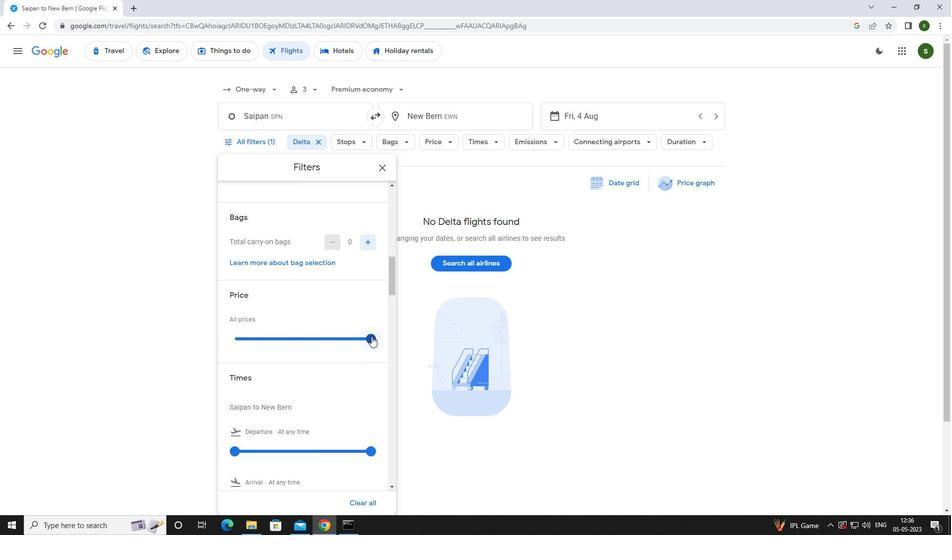 
Action: Mouse scrolled (371, 335) with delta (0, 0)
Screenshot: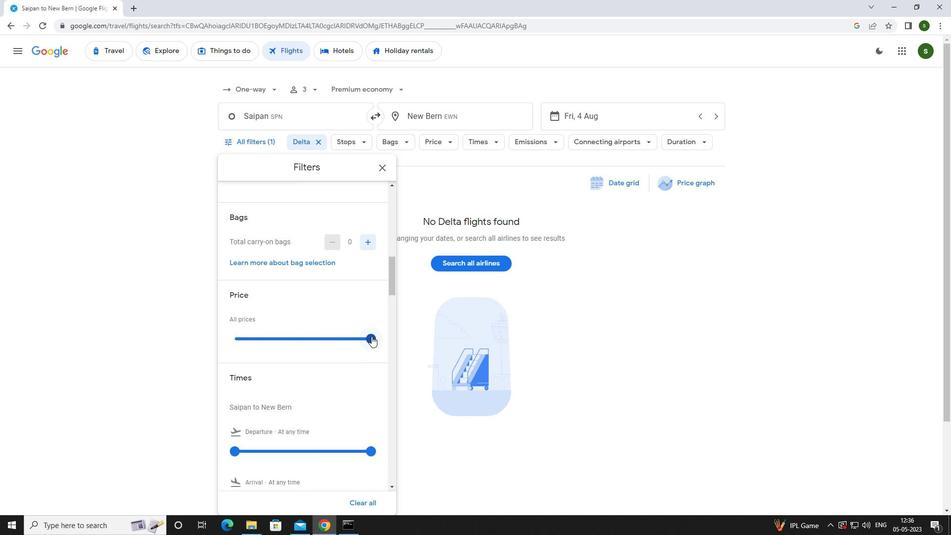 
Action: Mouse moved to (236, 400)
Screenshot: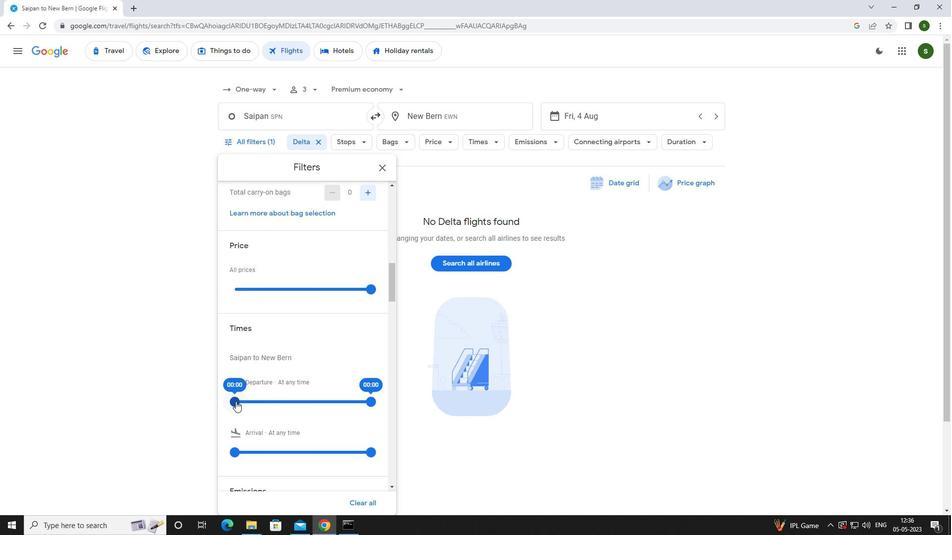 
Action: Mouse pressed left at (236, 400)
Screenshot: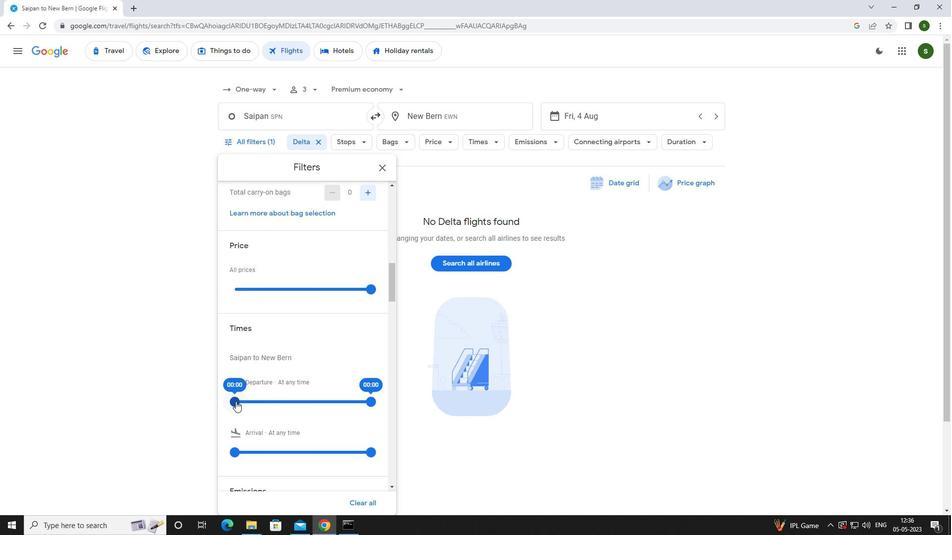 
Action: Mouse moved to (448, 434)
Screenshot: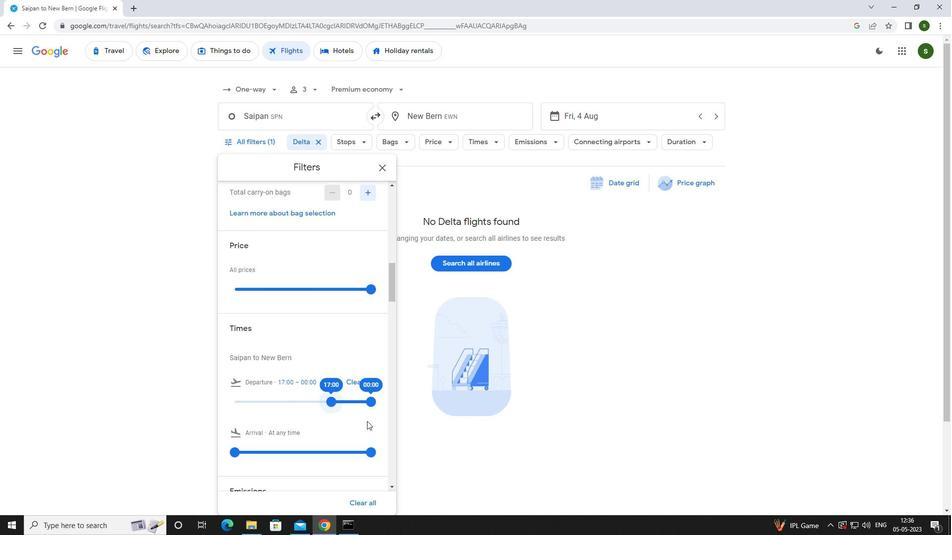 
Action: Mouse pressed left at (448, 434)
Screenshot: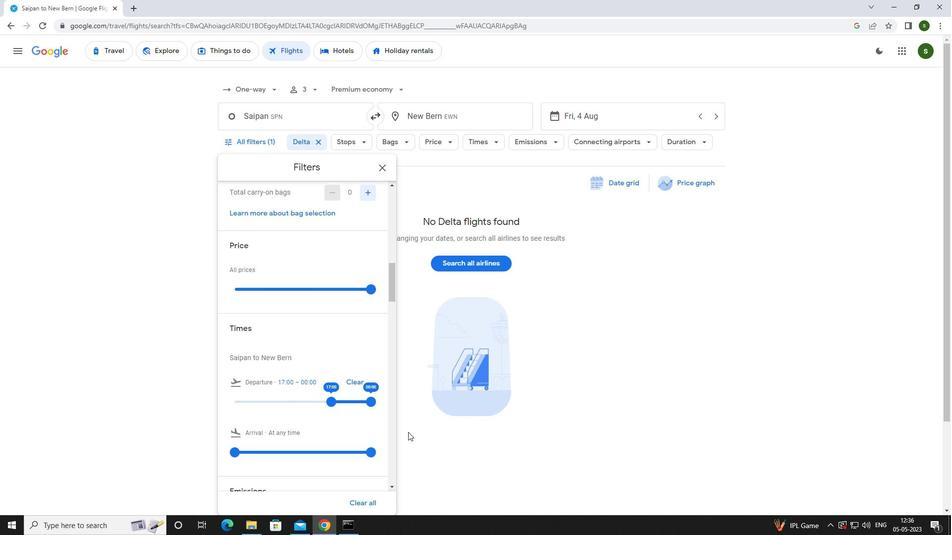 
Action: Mouse moved to (449, 432)
Screenshot: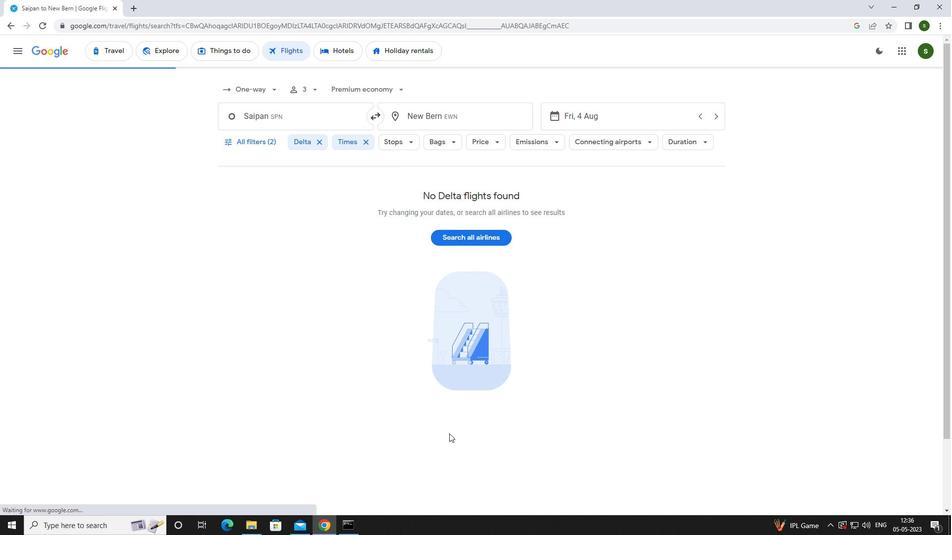 
